 Task: Create Workspace Insurance Workspace description Monitor and track company industry trends and benchmarks. Workspace type Other
Action: Mouse moved to (333, 68)
Screenshot: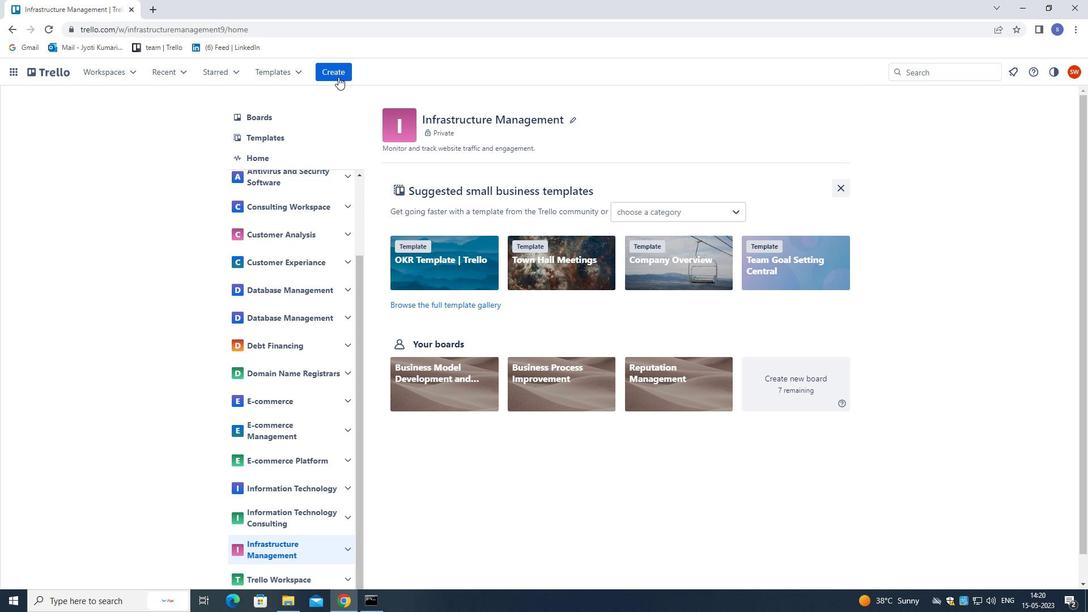 
Action: Mouse pressed left at (333, 68)
Screenshot: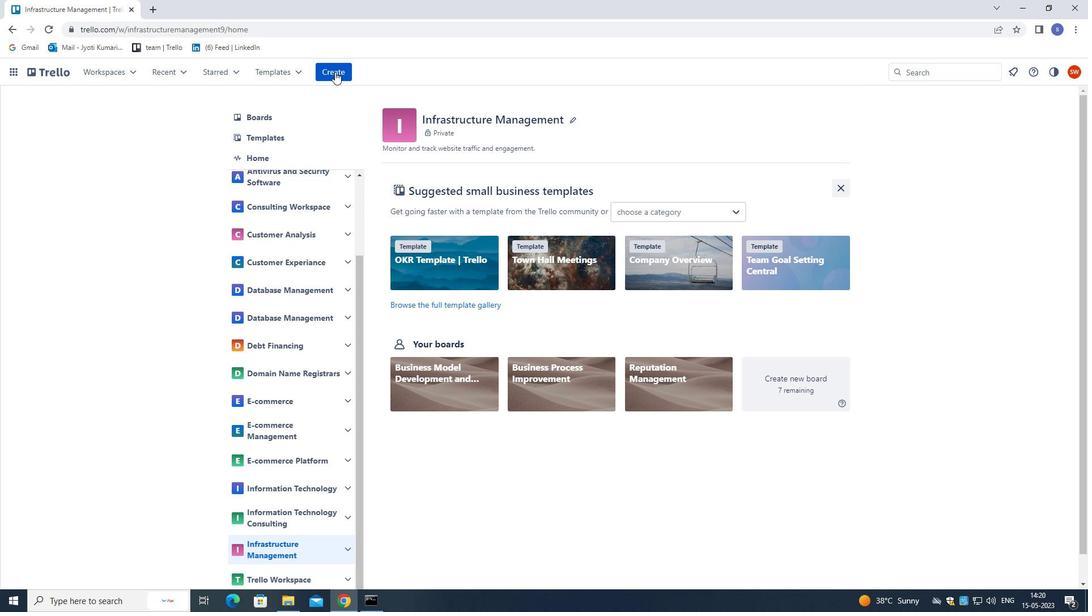 
Action: Mouse moved to (367, 196)
Screenshot: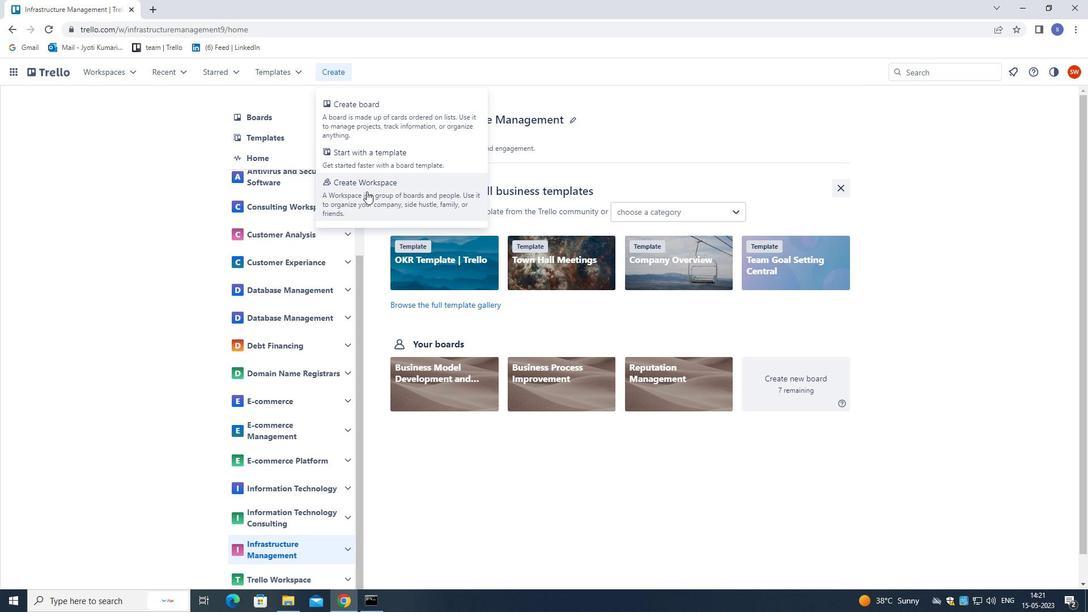 
Action: Mouse pressed left at (367, 196)
Screenshot: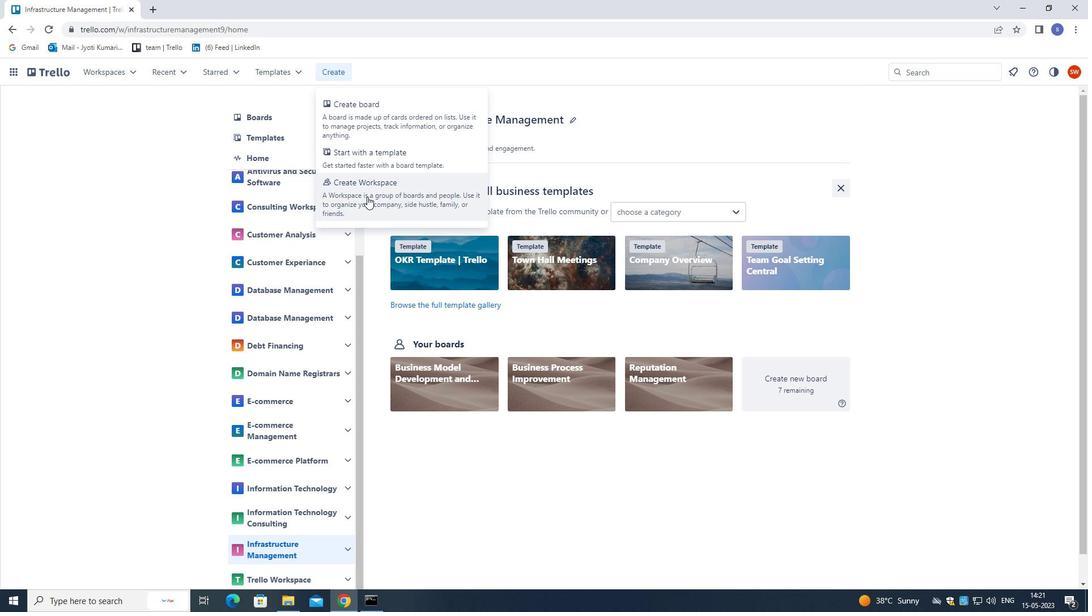 
Action: Mouse moved to (362, 204)
Screenshot: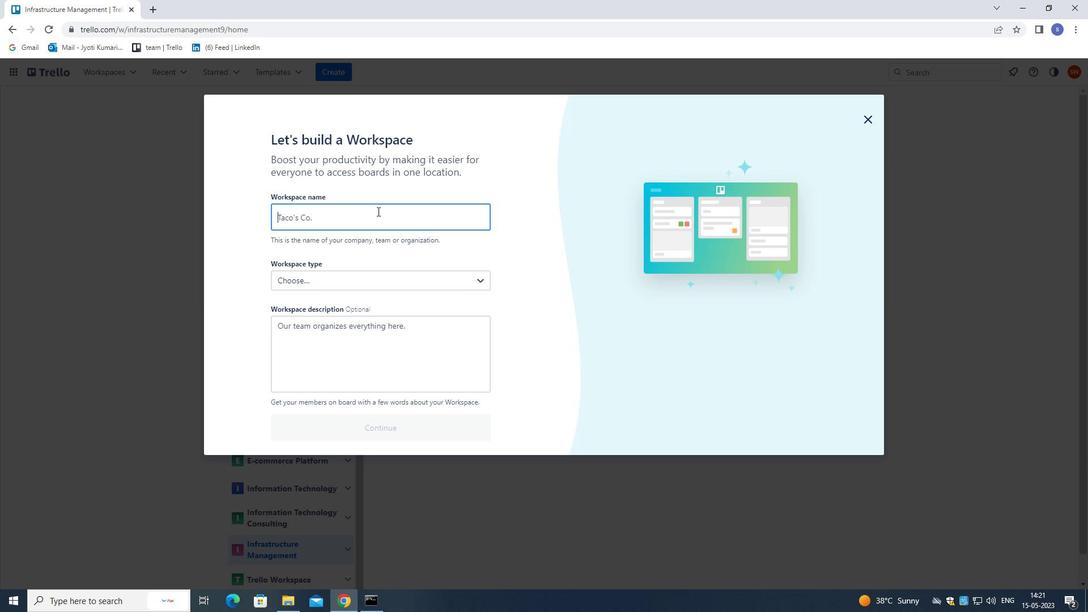 
Action: Key pressed <Key.shift>INSURANCE<Key.space>
Screenshot: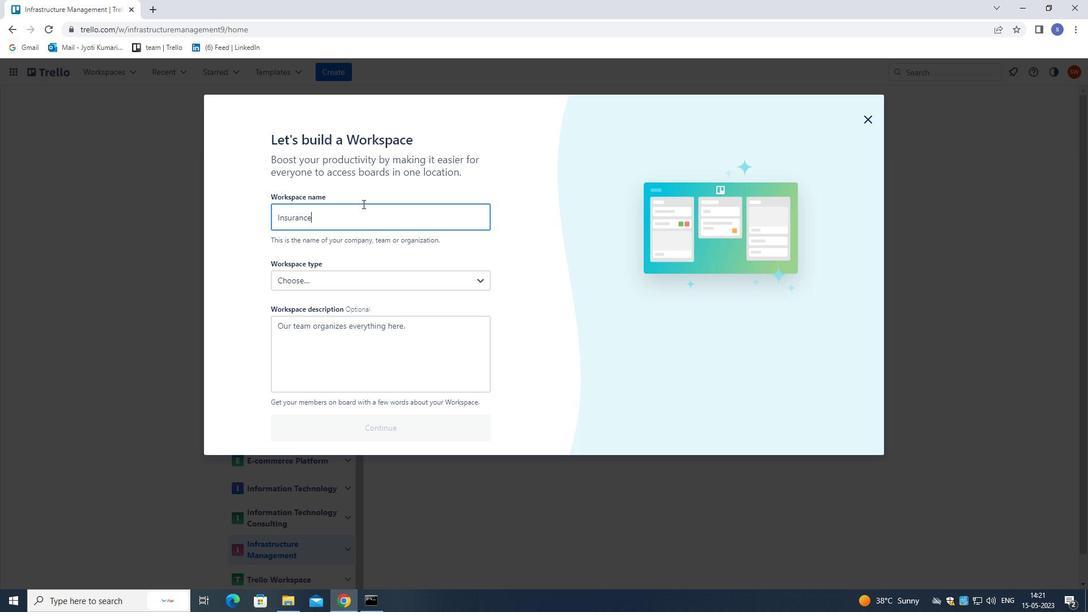 
Action: Mouse moved to (369, 280)
Screenshot: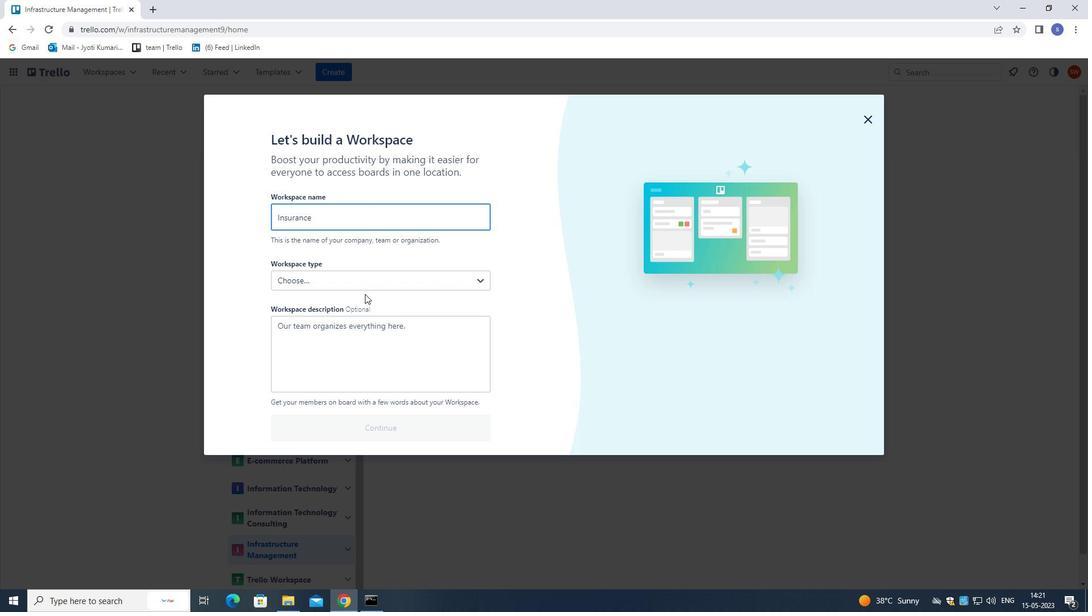 
Action: Mouse pressed left at (369, 280)
Screenshot: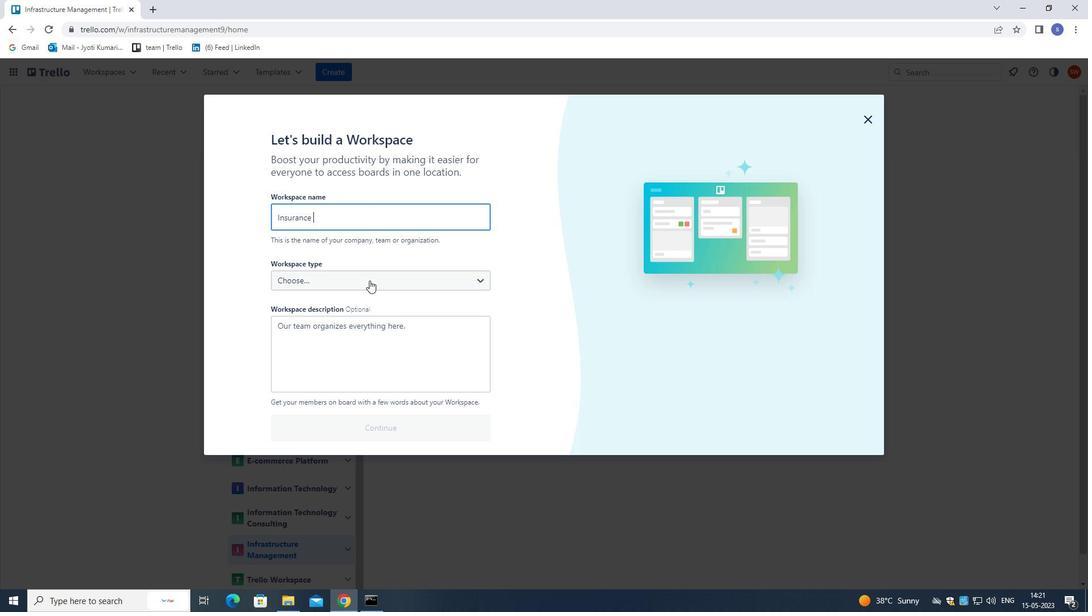 
Action: Mouse moved to (329, 432)
Screenshot: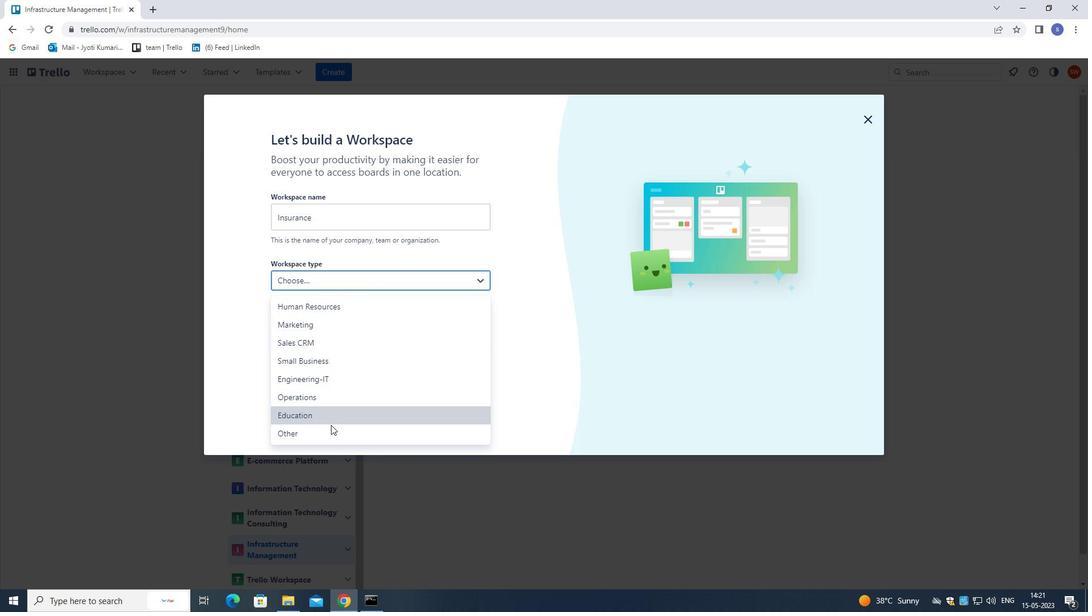 
Action: Mouse pressed left at (329, 432)
Screenshot: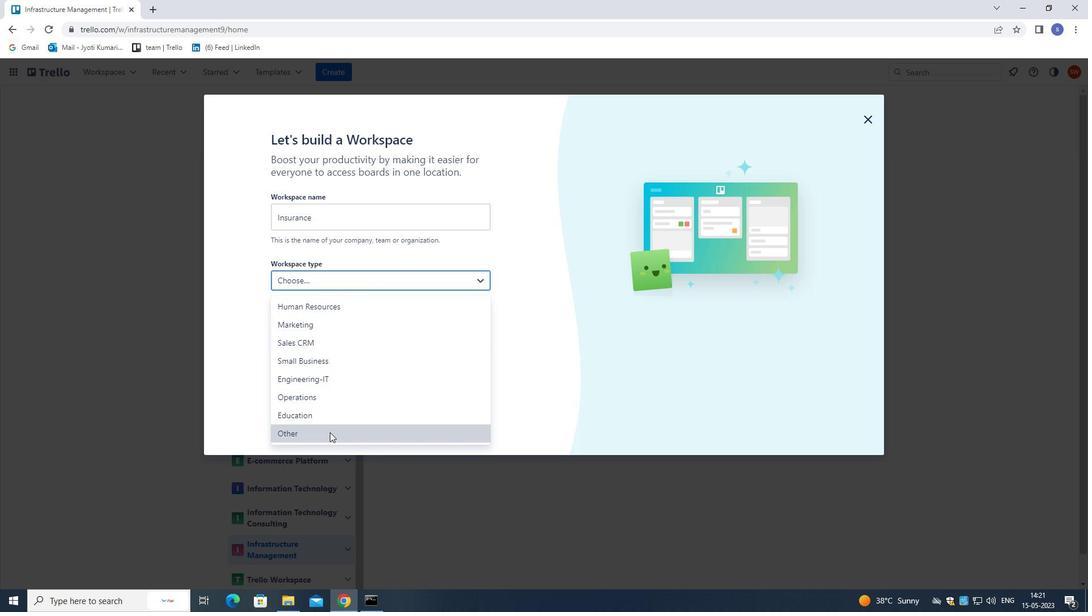
Action: Mouse moved to (340, 351)
Screenshot: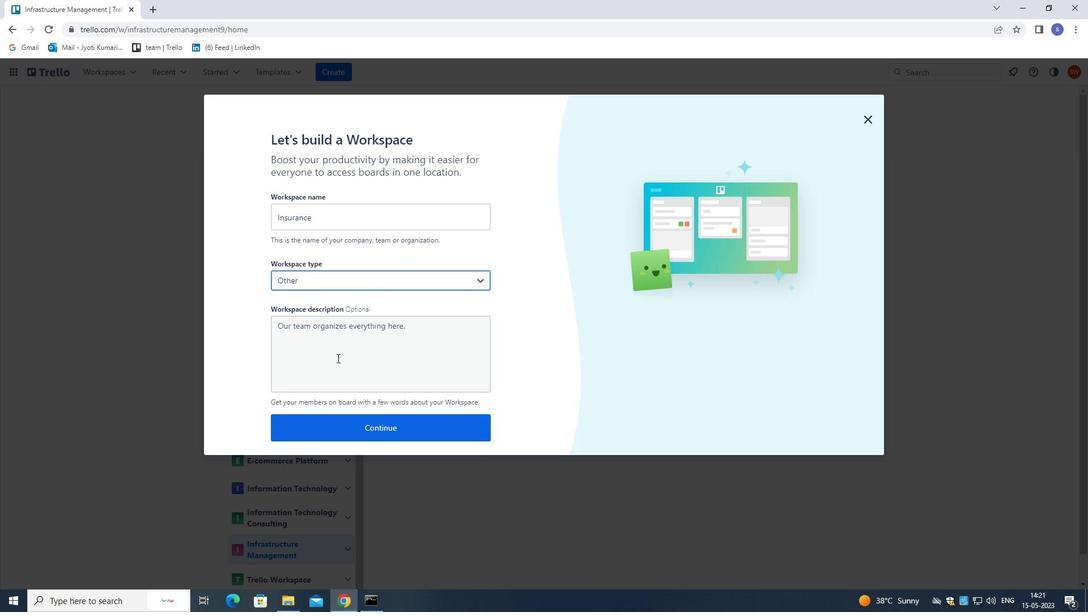 
Action: Mouse pressed left at (340, 351)
Screenshot: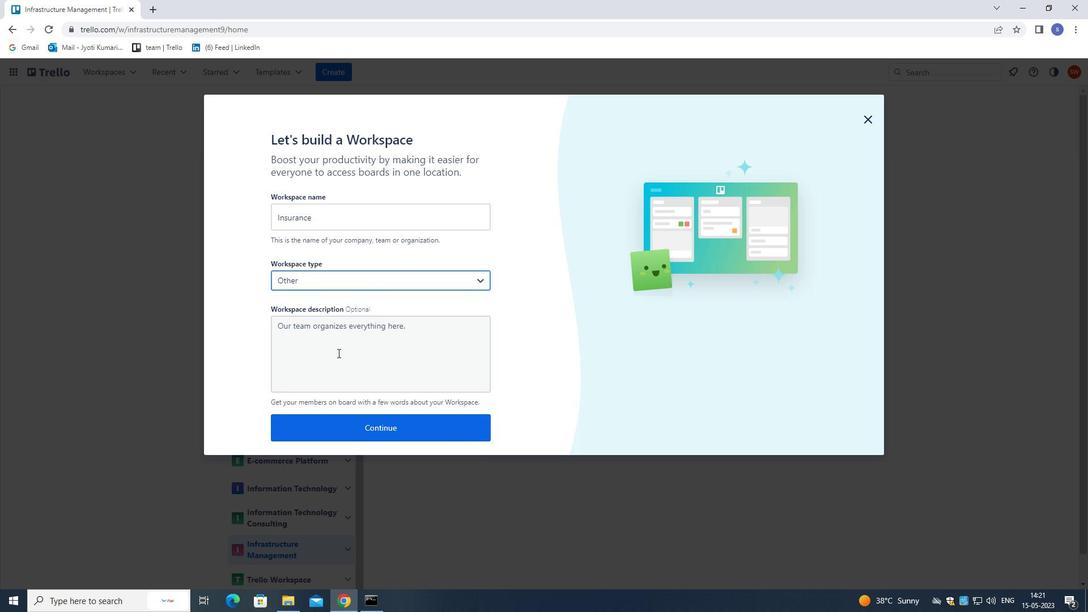 
Action: Mouse moved to (343, 354)
Screenshot: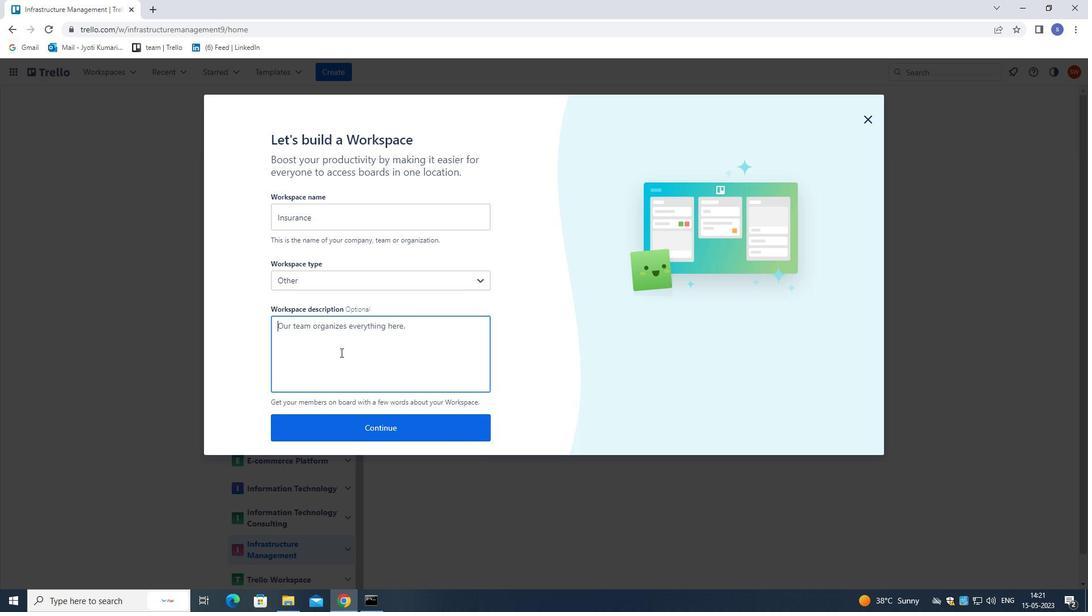 
Action: Key pressed <Key.shift><Key.shift><Key.shift><Key.shift><Key.shift><Key.shift><Key.shift><Key.shift><Key.shift><Key.shift><Key.shift><Key.shift>MONITOR<Key.space>AND<Key.space><Key.shift>TRACK<Key.space>COMPANY<Key.space>INDUSTRY<Key.space>AND<Key.space>BENCHMARKS.
Screenshot: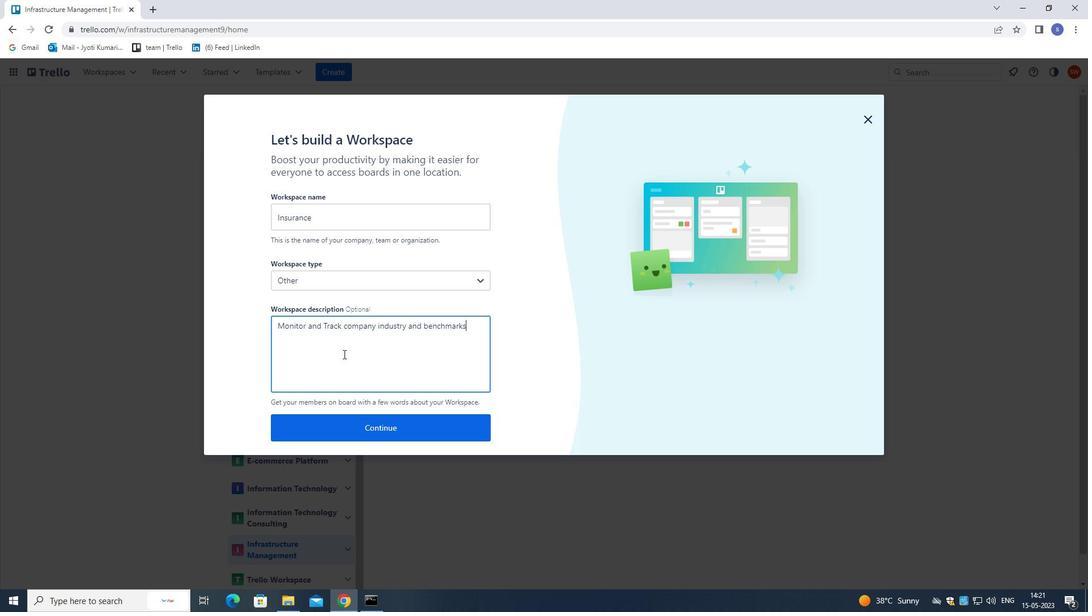 
Action: Mouse moved to (354, 427)
Screenshot: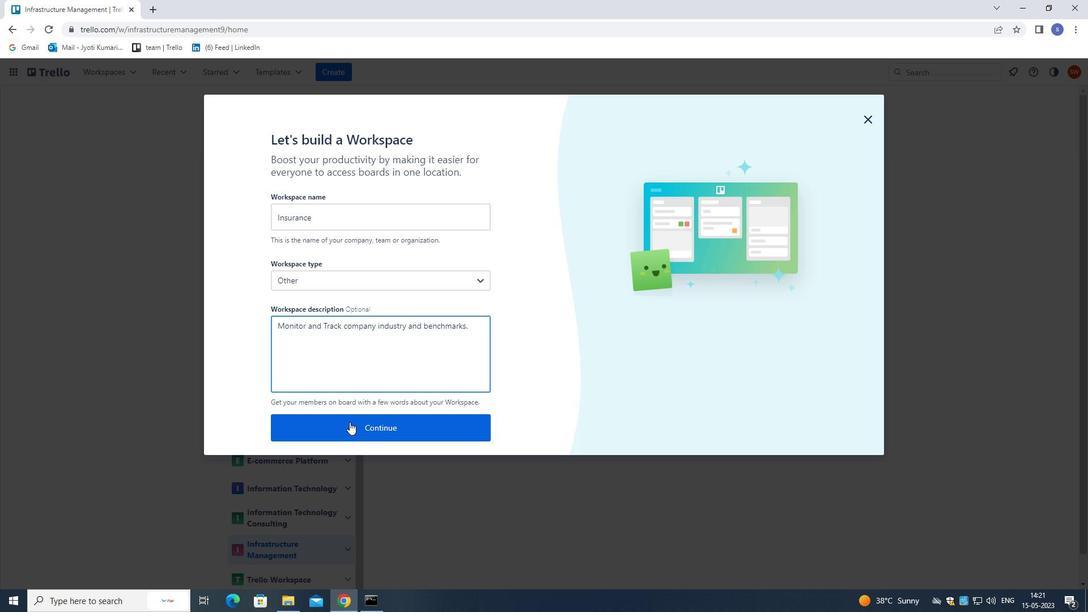 
Action: Mouse pressed left at (354, 427)
Screenshot: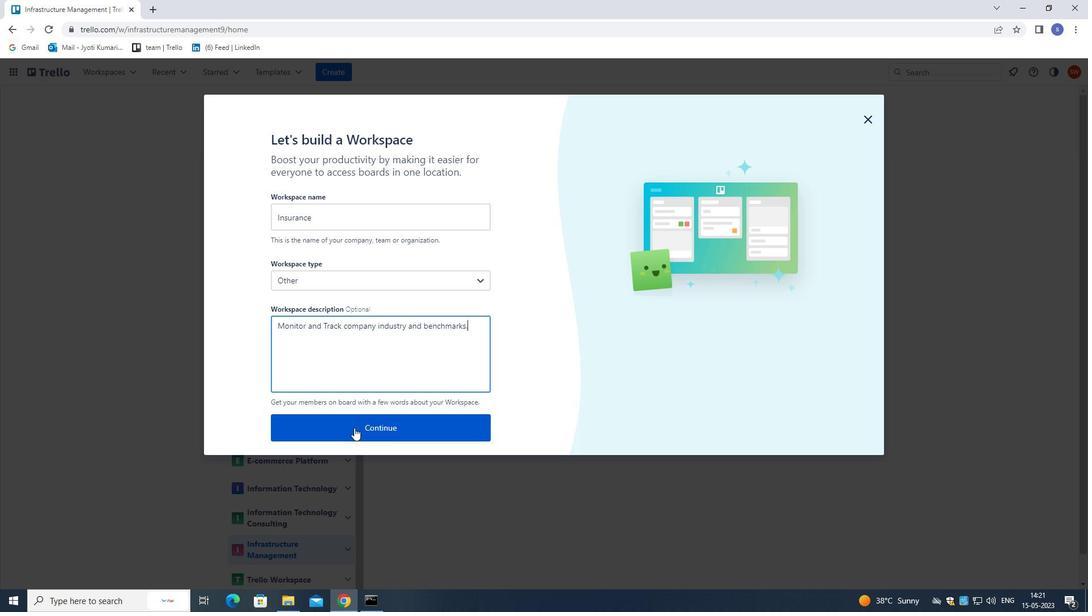 
Action: Mouse moved to (866, 117)
Screenshot: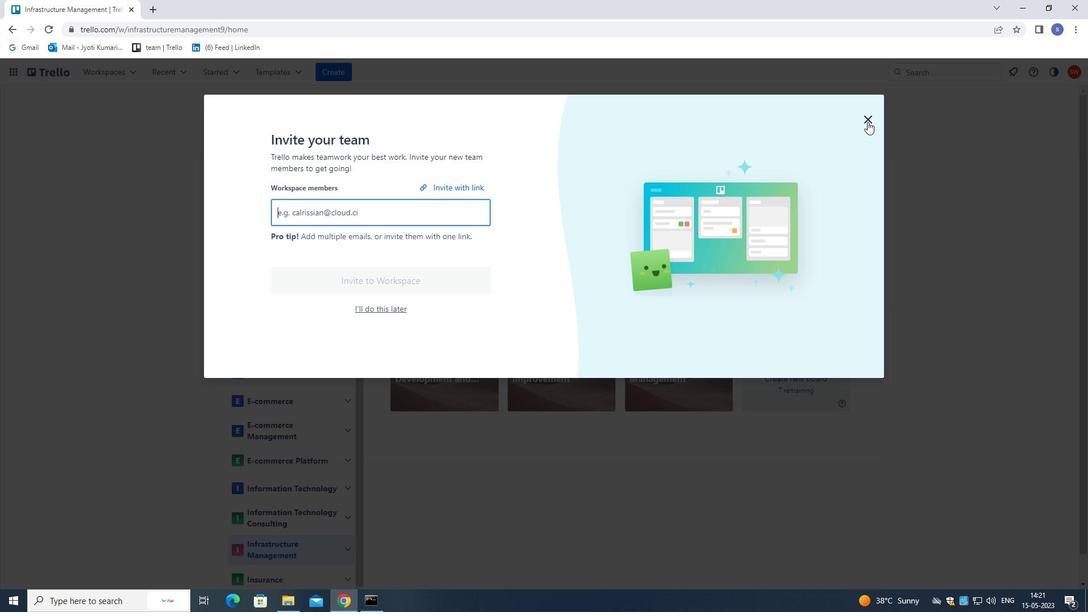 
Action: Mouse pressed left at (866, 117)
Screenshot: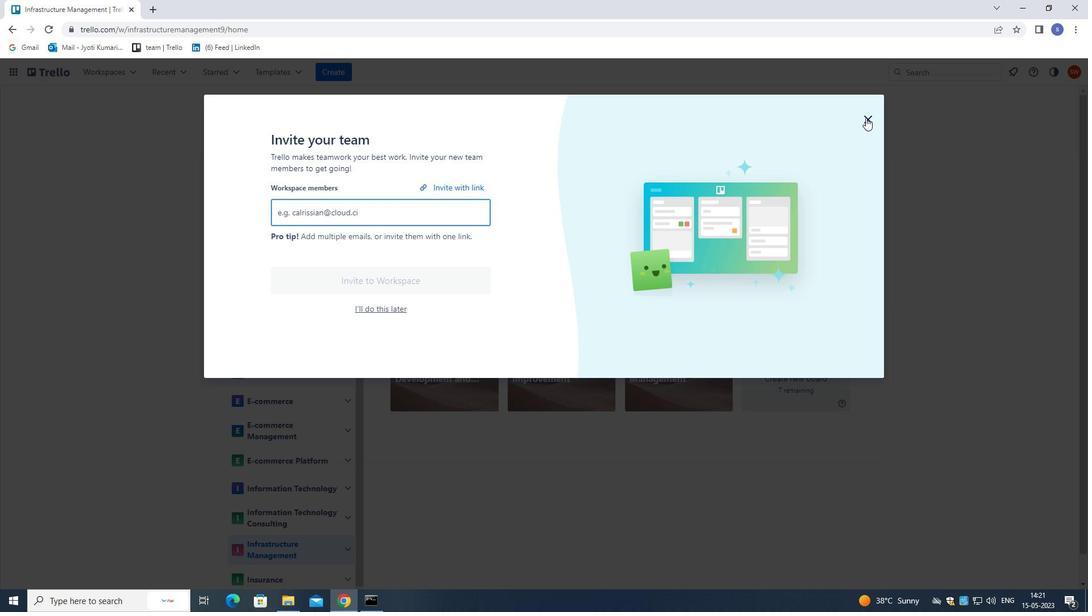 
Action: Mouse moved to (815, 85)
Screenshot: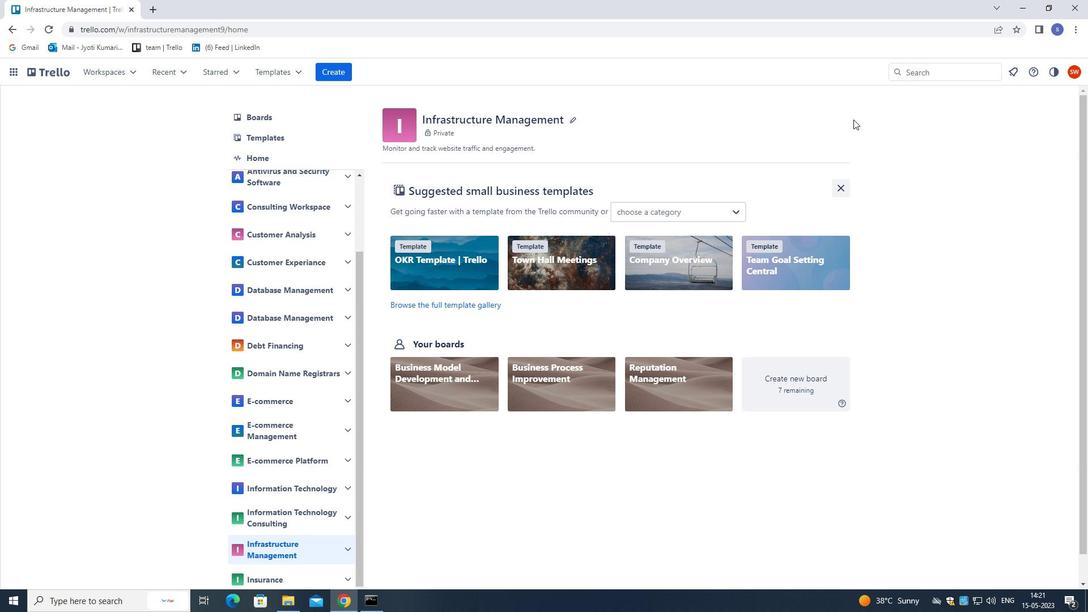 
